 Task: Create List Planning in Board Project Management to Workspace Customer Support. Create List Waiting in Board Competitor Analysis to Workspace Customer Support. Create List Blocked in Board Public Relations Media Outreach and Pitching to Workspace Customer Support
Action: Mouse moved to (58, 278)
Screenshot: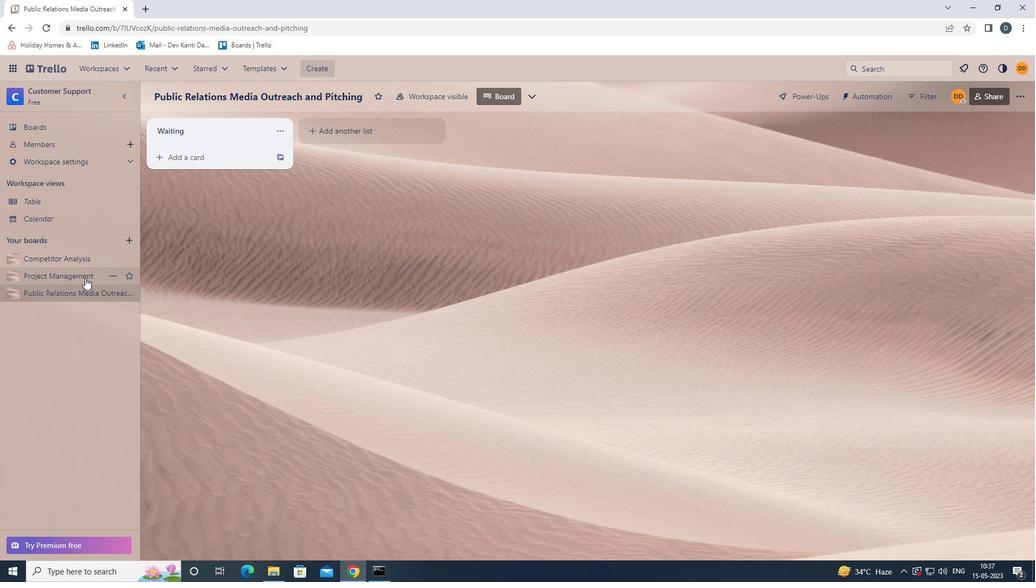 
Action: Mouse pressed left at (58, 278)
Screenshot: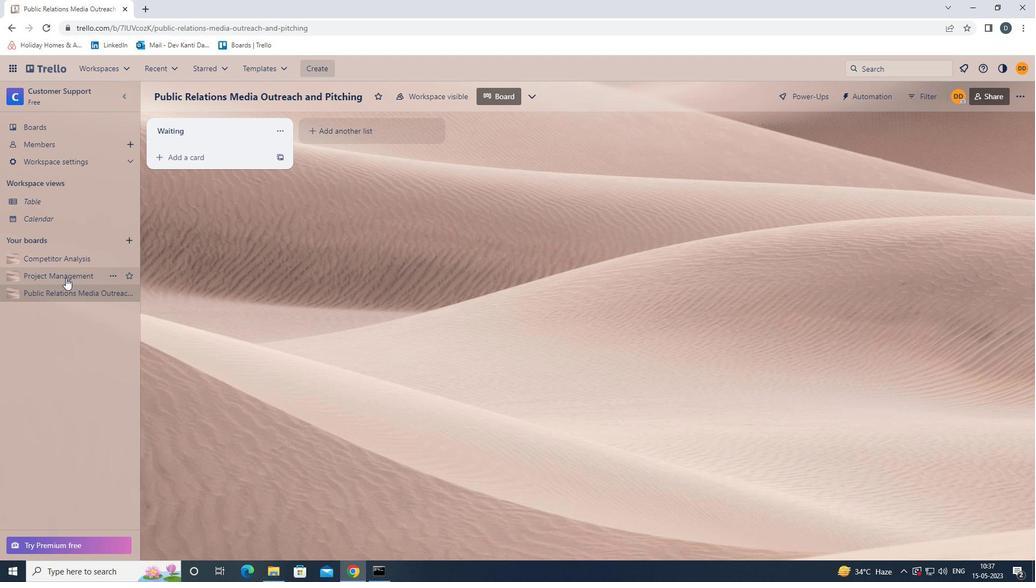 
Action: Mouse moved to (340, 129)
Screenshot: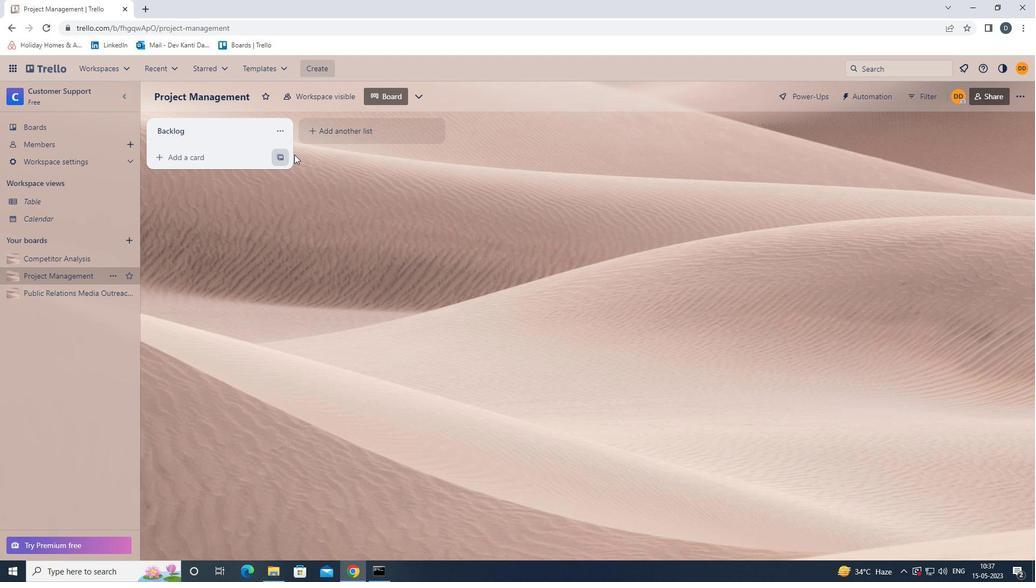 
Action: Mouse pressed left at (340, 129)
Screenshot: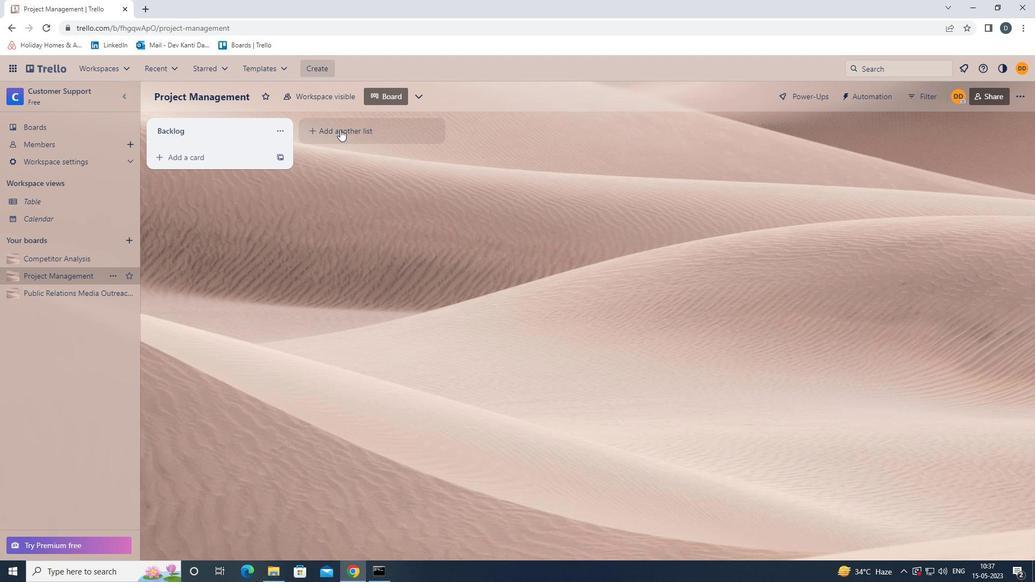 
Action: Key pressed <Key.shift>PLANNING<Key.enter>
Screenshot: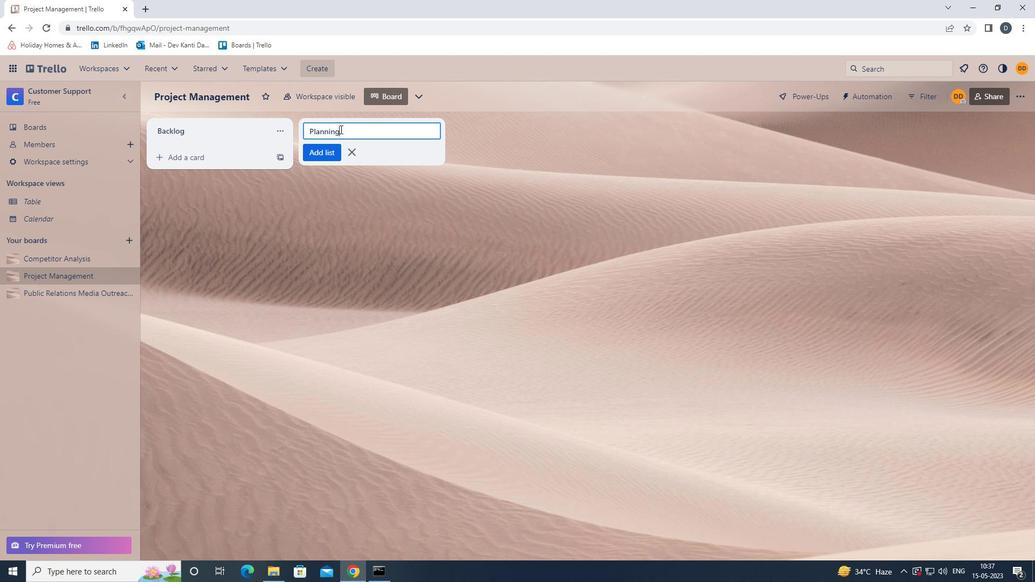 
Action: Mouse moved to (58, 262)
Screenshot: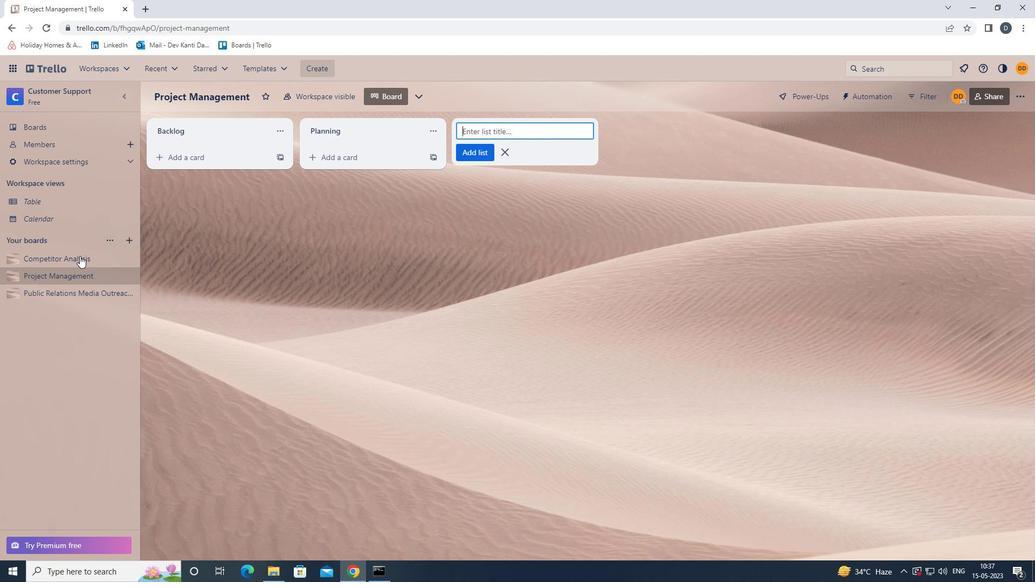 
Action: Mouse pressed left at (58, 262)
Screenshot: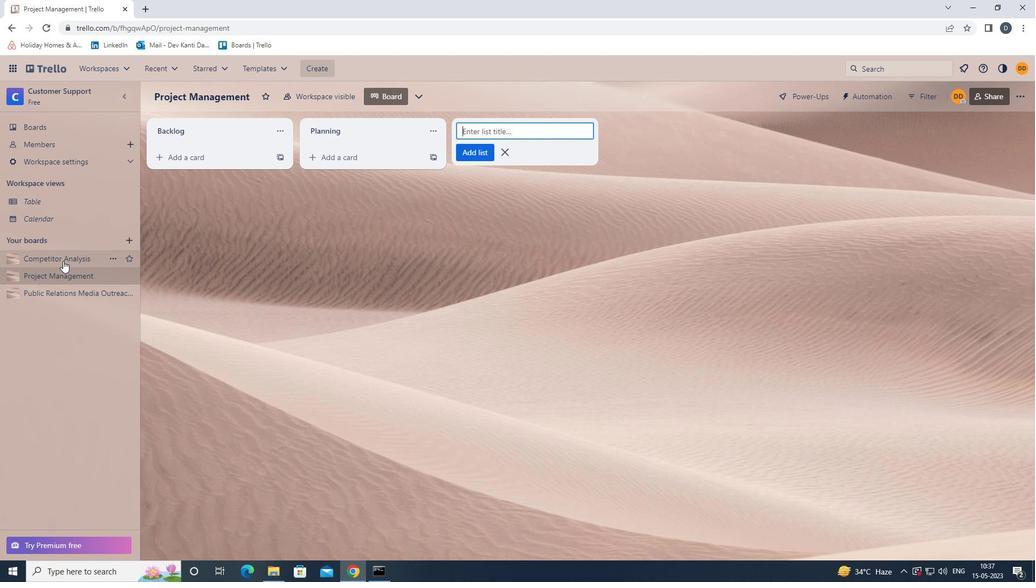 
Action: Mouse moved to (347, 128)
Screenshot: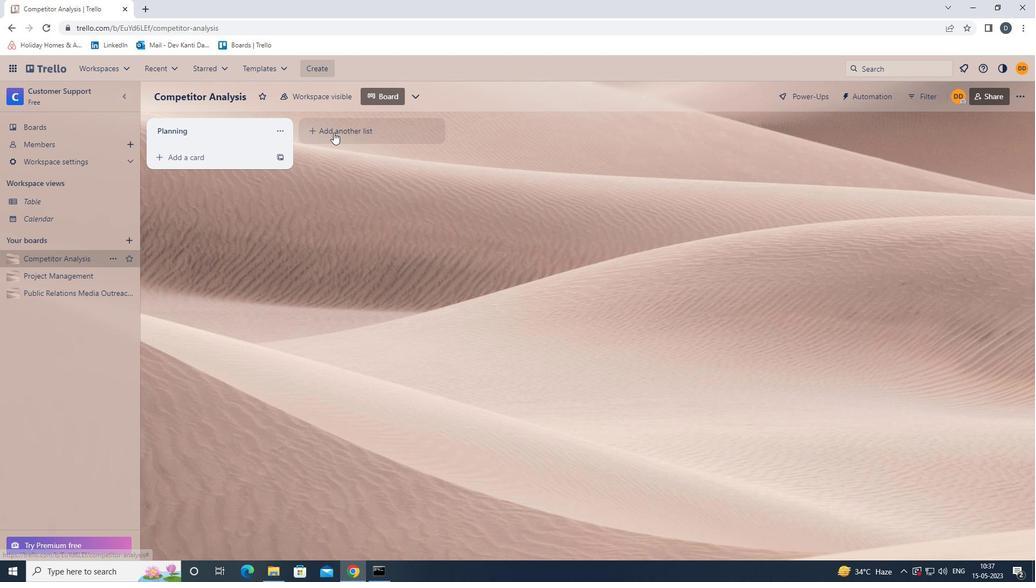 
Action: Mouse pressed left at (347, 128)
Screenshot: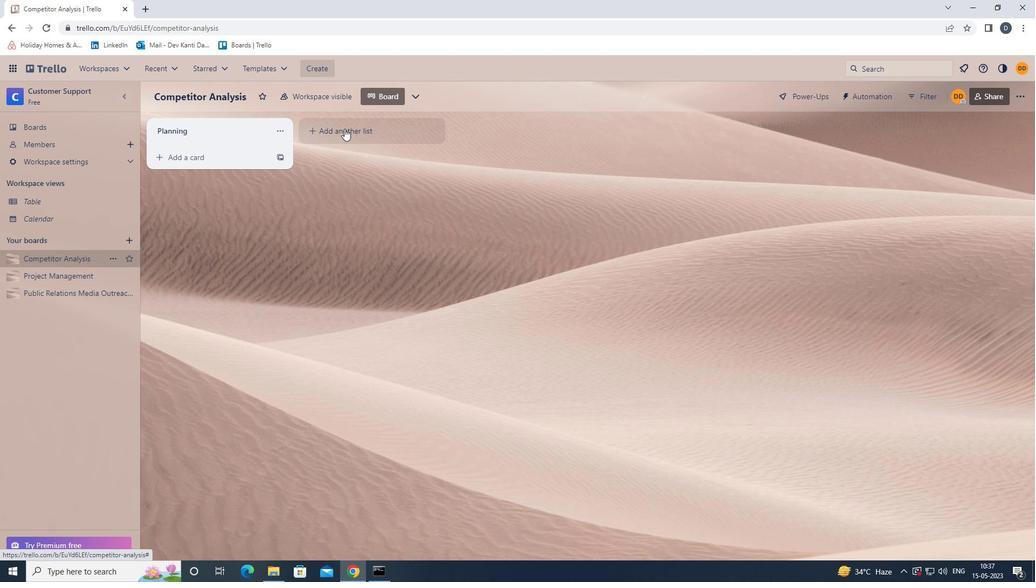 
Action: Key pressed <Key.shift><Key.shift><Key.shift><Key.shift><Key.shift><Key.shift>WAITING<Key.enter>
Screenshot: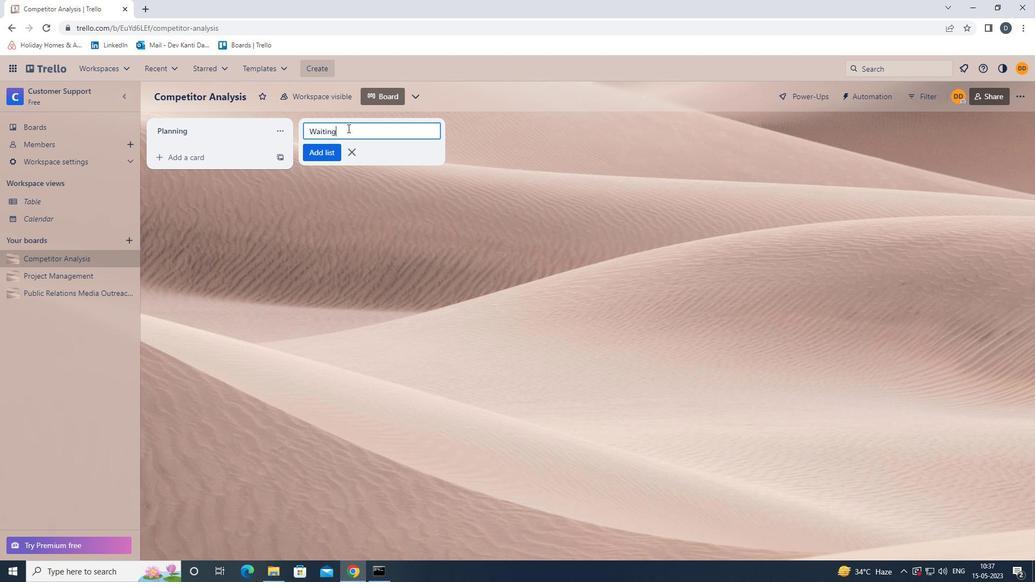 
Action: Mouse moved to (70, 292)
Screenshot: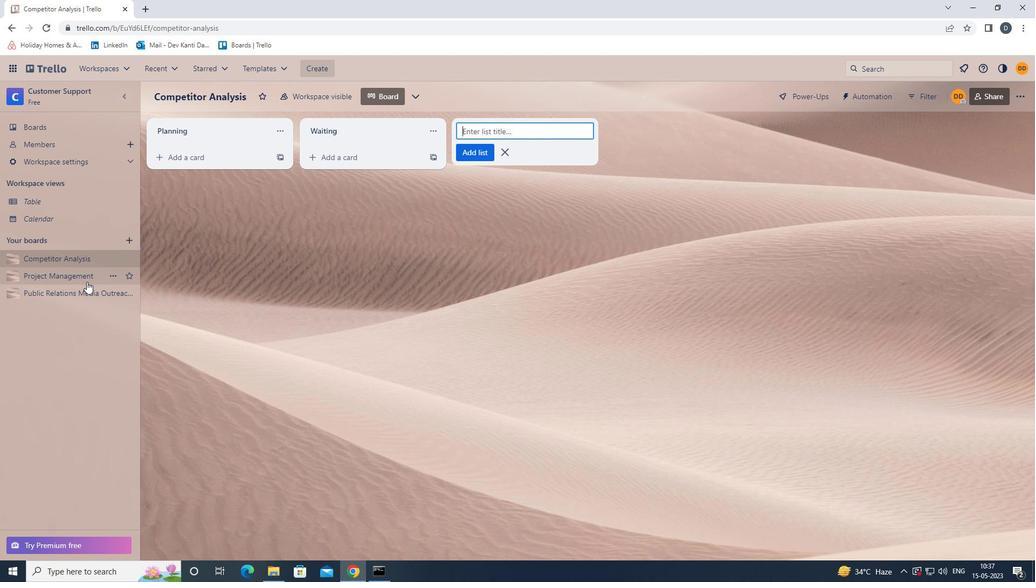 
Action: Mouse pressed left at (70, 292)
Screenshot: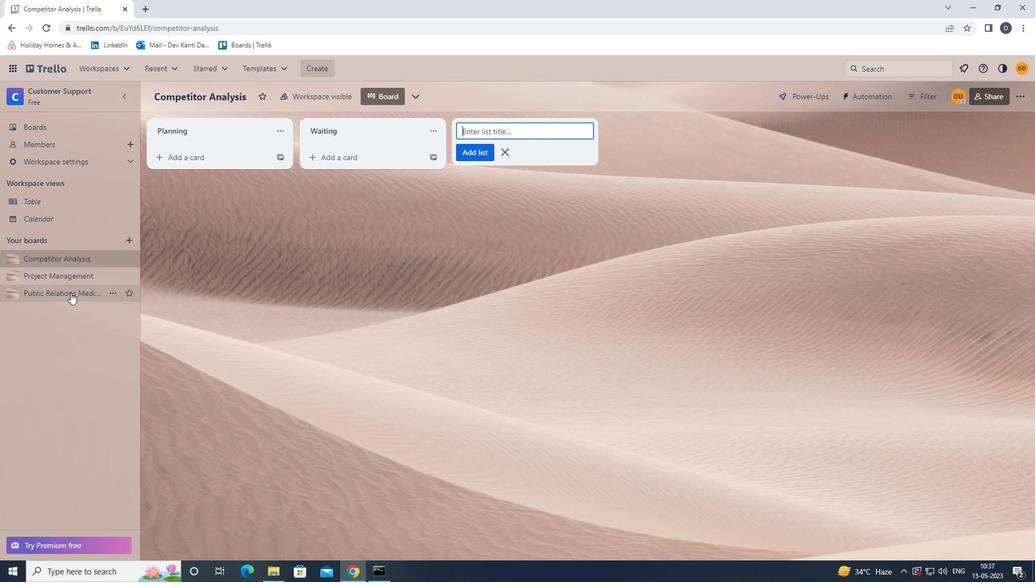 
Action: Mouse moved to (359, 135)
Screenshot: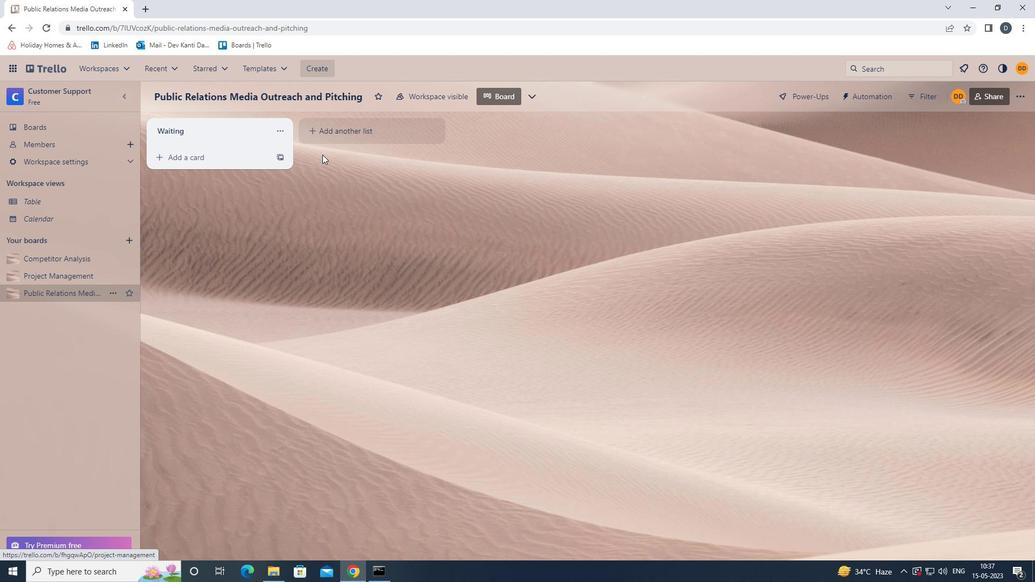 
Action: Mouse pressed left at (359, 135)
Screenshot: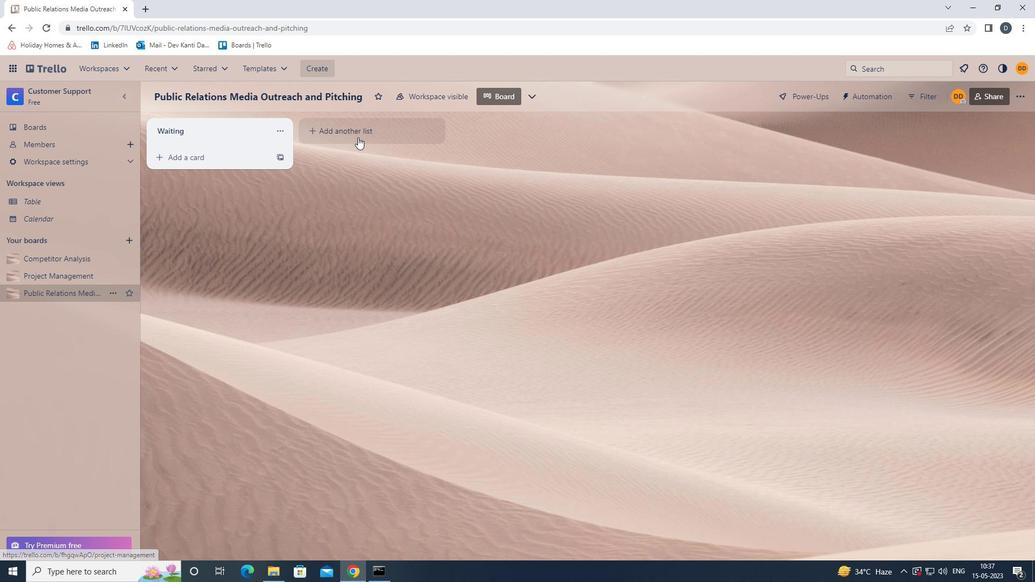 
Action: Key pressed <Key.shift>BLOCKED<Key.enter>
Screenshot: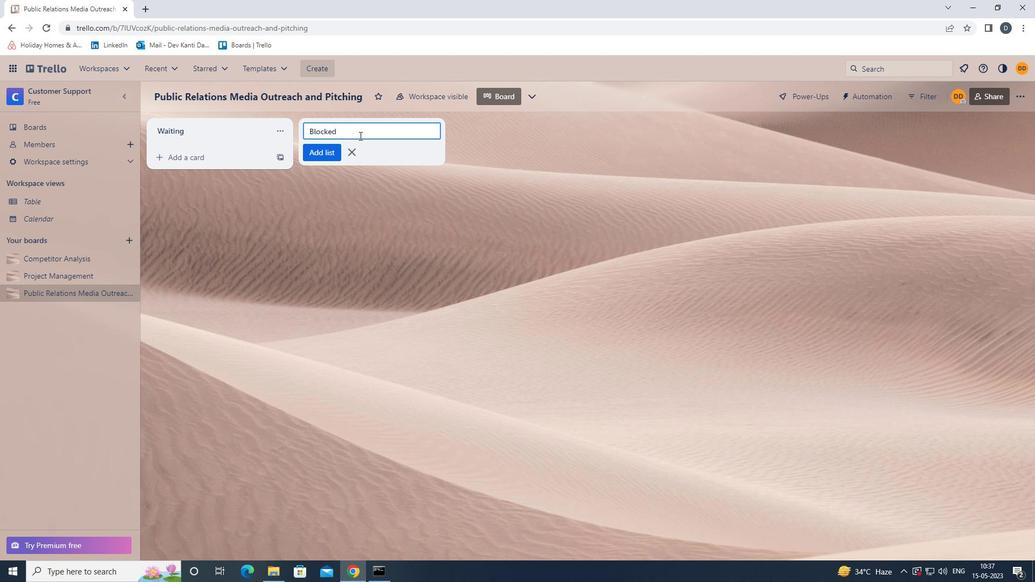 
Action: Mouse moved to (422, 269)
Screenshot: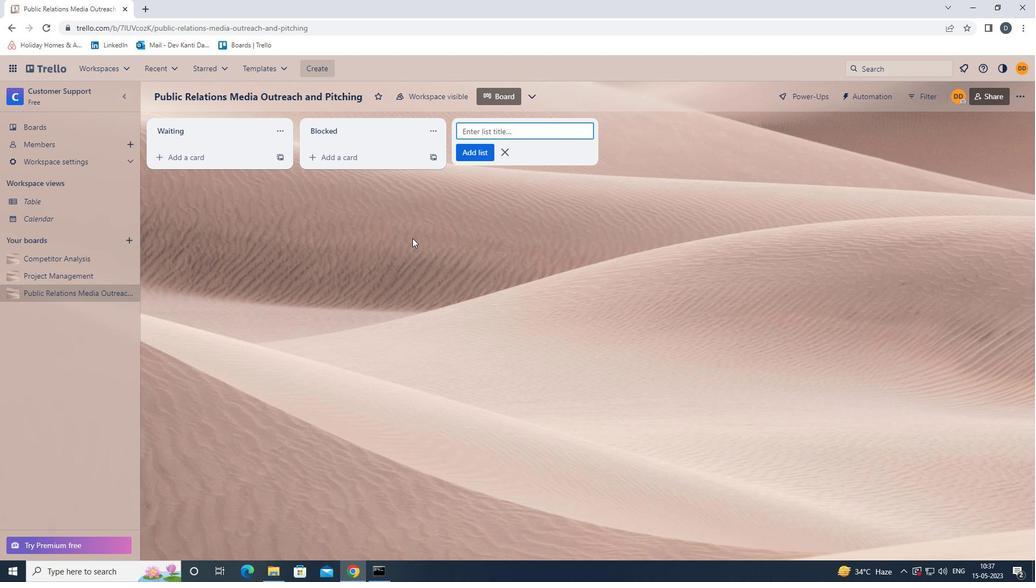 
Action: Mouse pressed left at (422, 269)
Screenshot: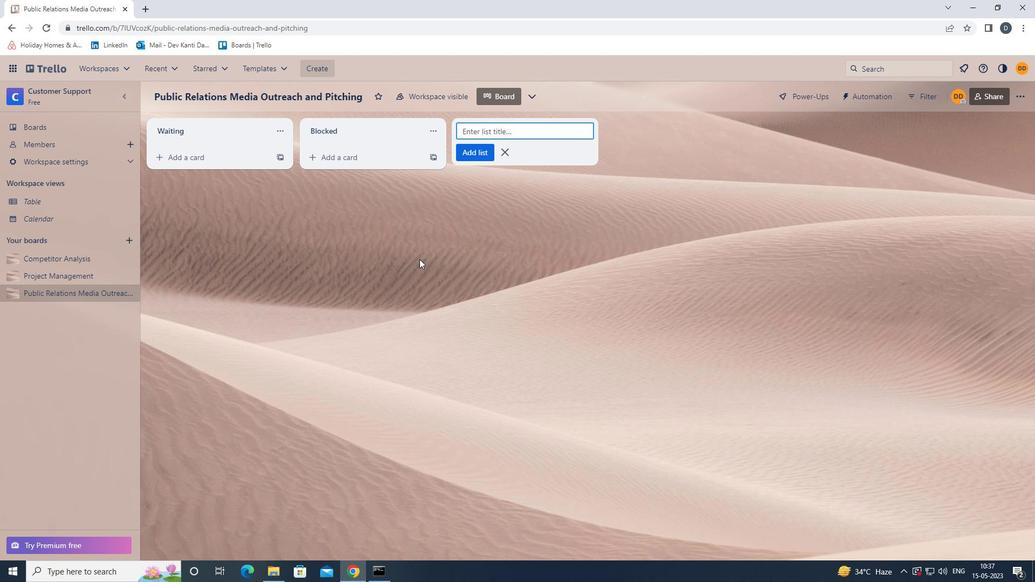
